 Task: Suggest an idea to google for sheet improvement and describe your suggestion "Implement conditional formatting to visually highlight important data trends and outliers" in your Google Sheet, making it easier to spot critical information at a glance." send it.
Action: Mouse moved to (269, 96)
Screenshot: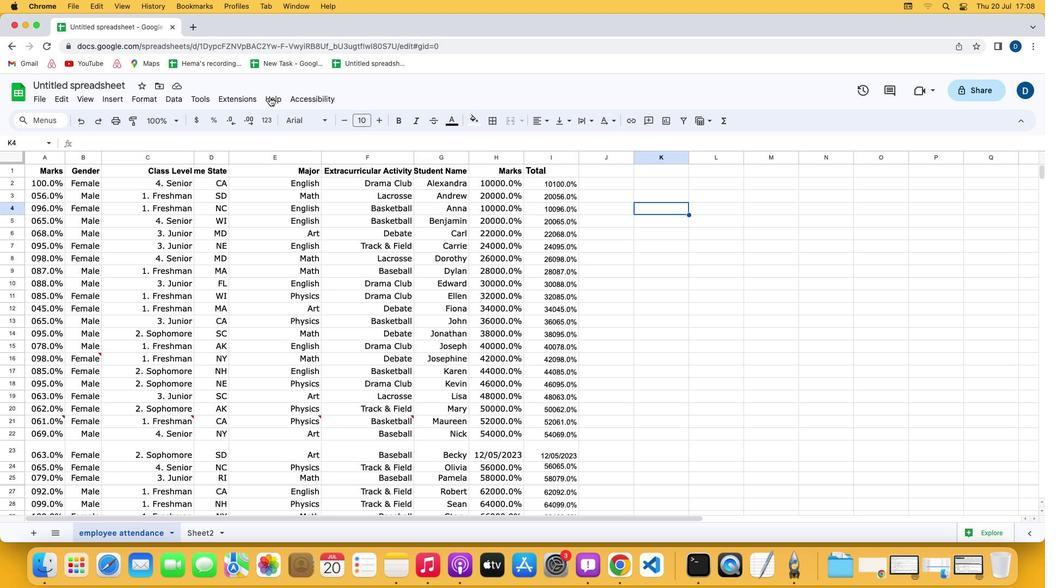 
Action: Mouse pressed left at (269, 96)
Screenshot: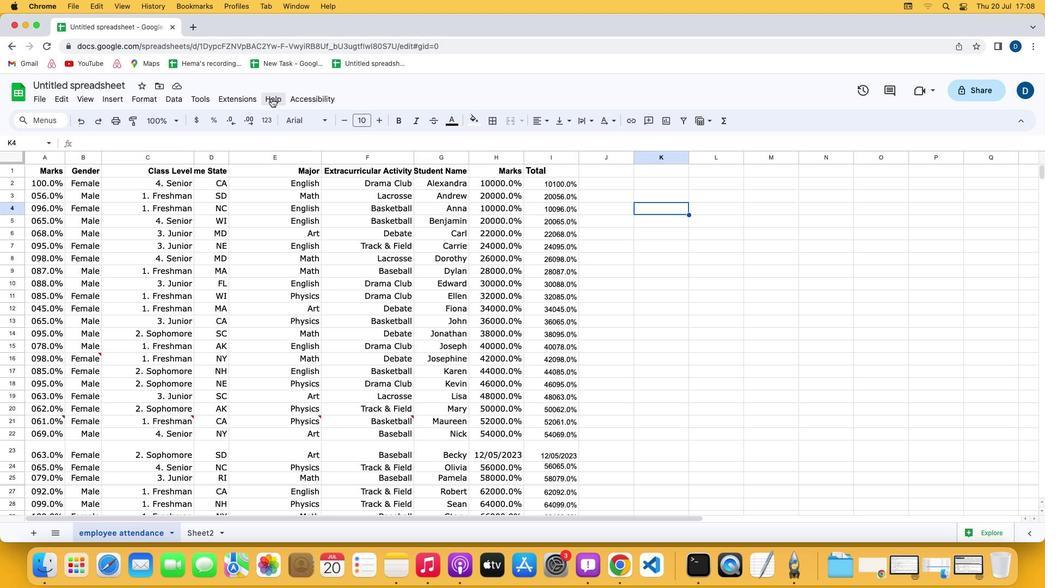 
Action: Mouse moved to (273, 98)
Screenshot: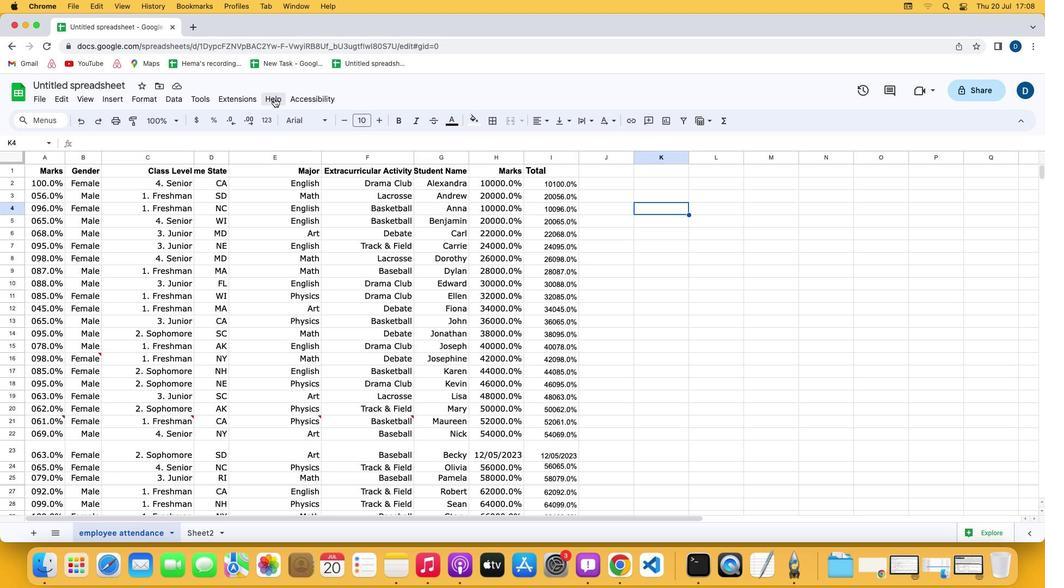 
Action: Mouse pressed left at (273, 98)
Screenshot: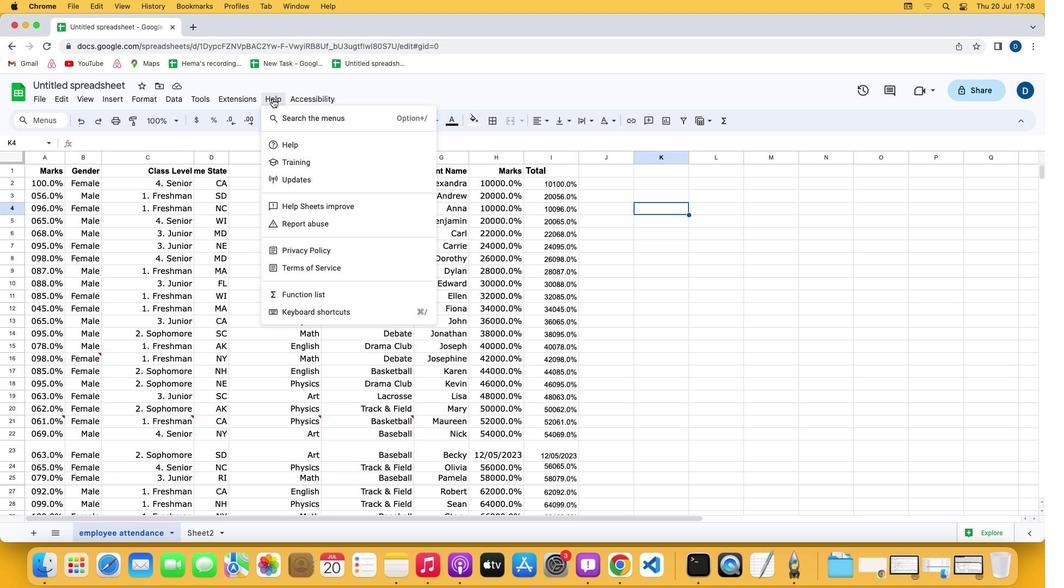 
Action: Mouse moved to (317, 208)
Screenshot: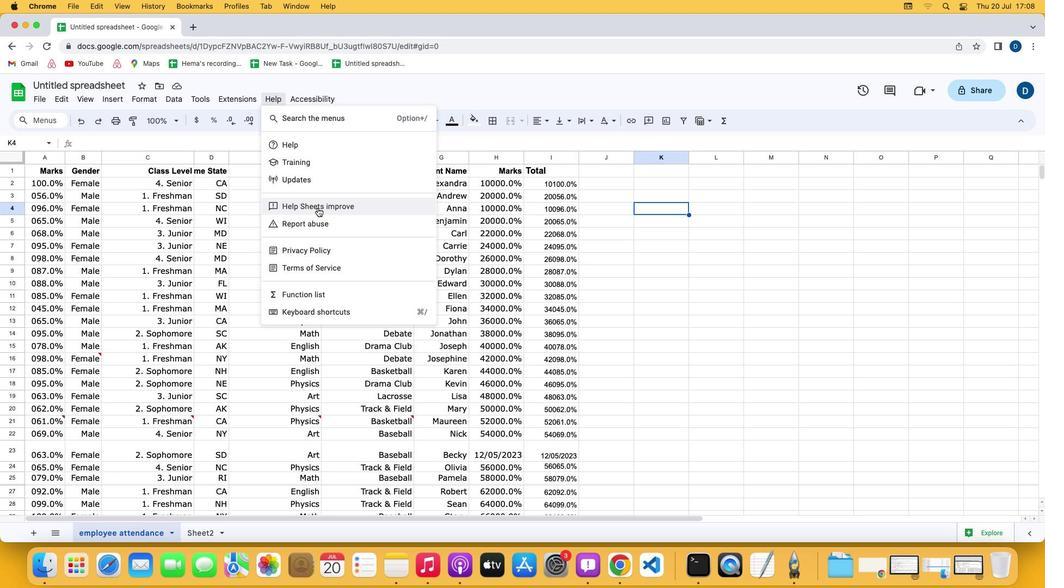 
Action: Mouse pressed left at (317, 208)
Screenshot: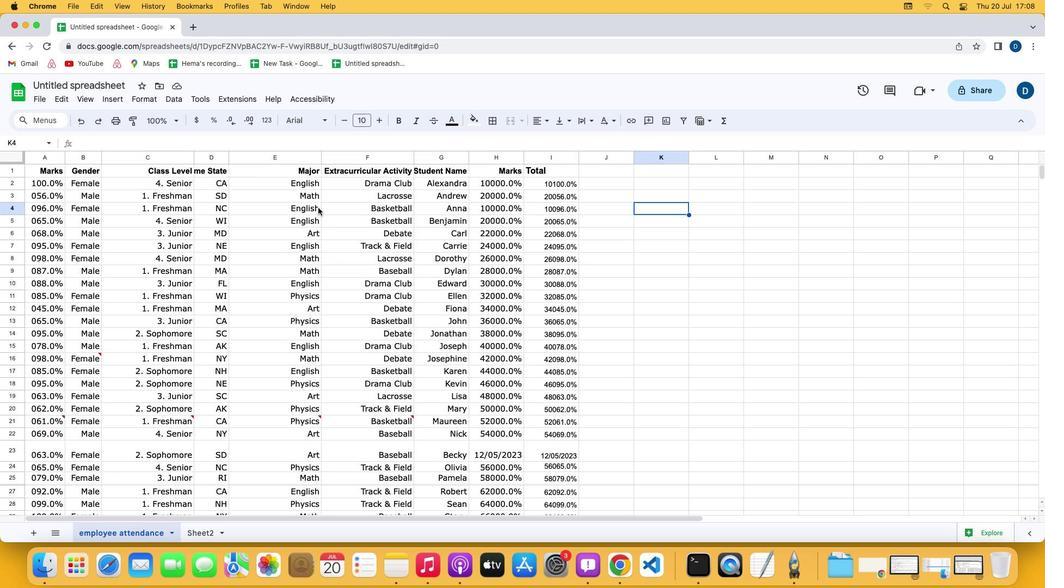 
Action: Mouse moved to (869, 265)
Screenshot: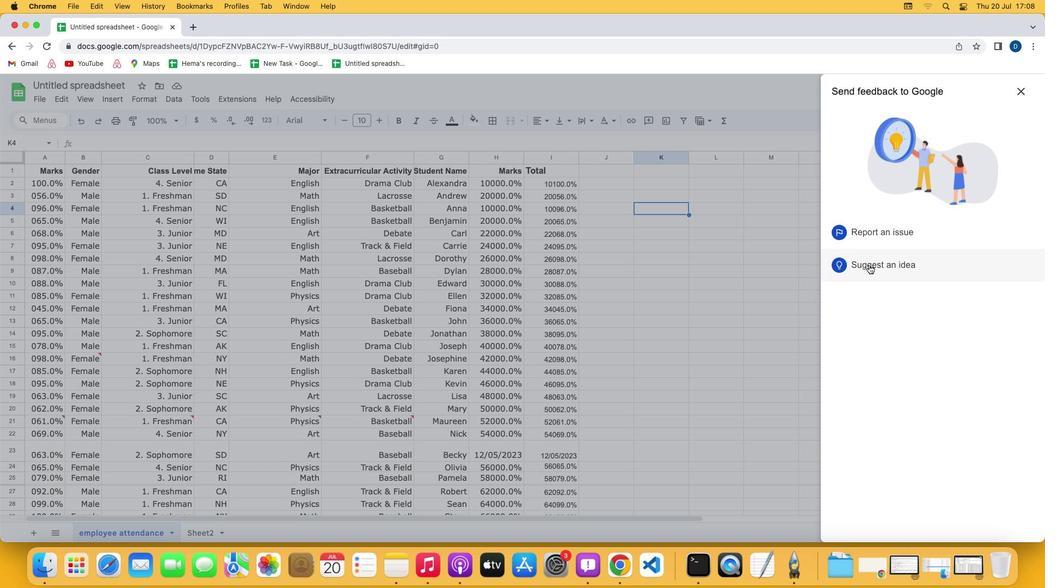 
Action: Mouse pressed left at (869, 265)
Screenshot: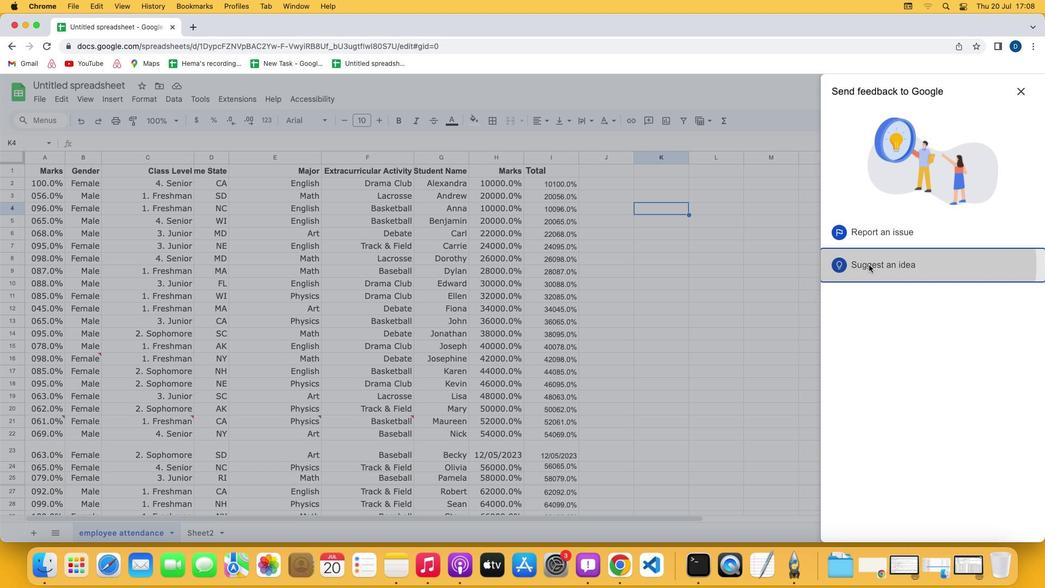 
Action: Mouse moved to (865, 181)
Screenshot: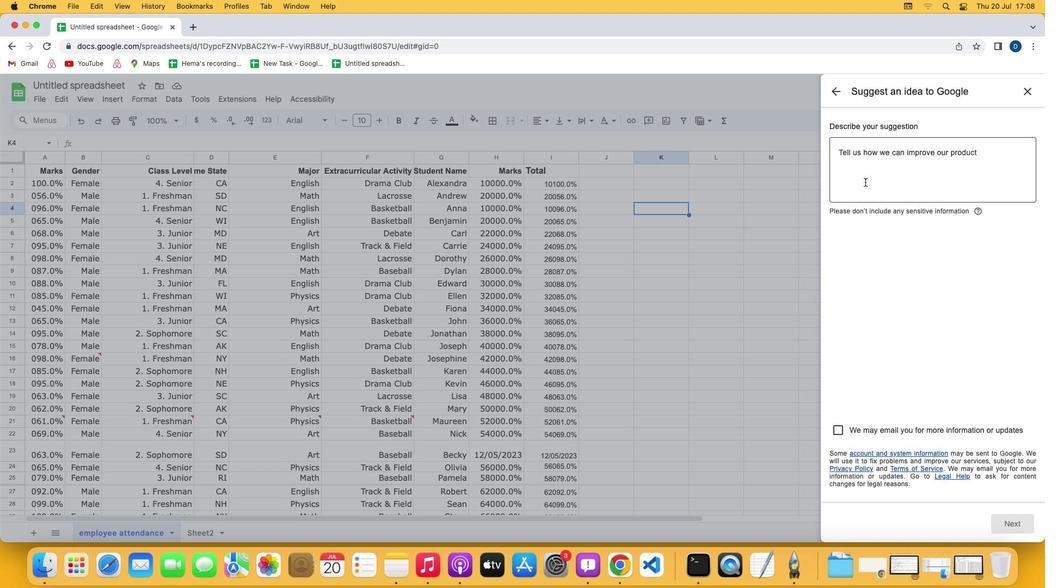 
Action: Mouse pressed left at (865, 181)
Screenshot: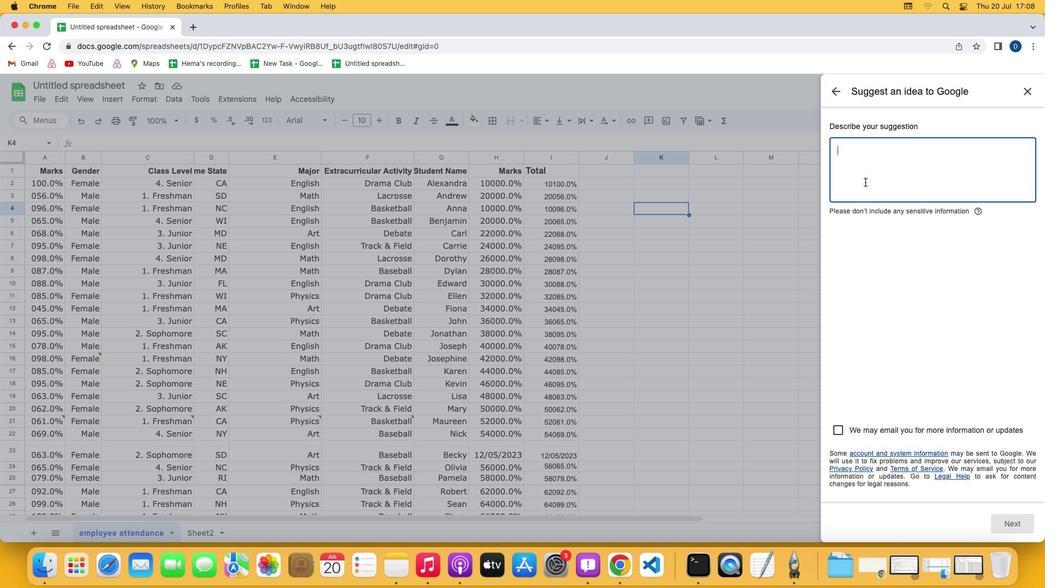 
Action: Mouse moved to (867, 192)
Screenshot: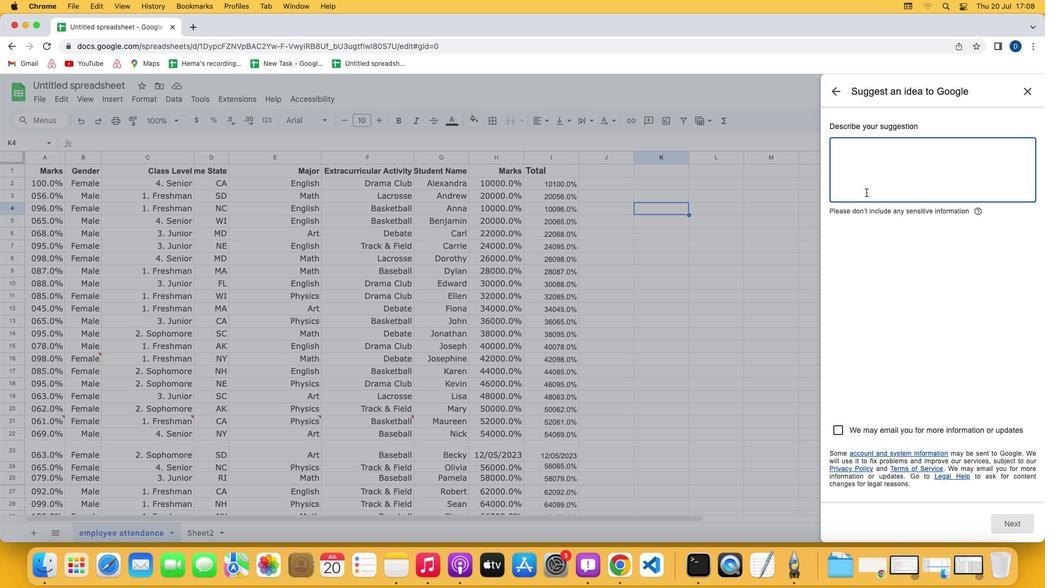
Action: Key pressed Key.shift'I''m''p''l''e''m''e''n''t'Key.space'c''o''n''d''i''t''i''o''n''a''l'Key.space'f''o''r''m''a''t''t''i''n''g'Key.space't''o'Key.space'v''i''s''u''a''l''l''y'Key.space'h''i''g''h''l''i''g''h''t'Key.space'i''m''p''o''e'Key.backspace'r''t''a''n''t'Key.space'd''a''t''a'Key.space't''r''e''n''d''s'Key.space'a''n''d'Key.space'o''u''t''l''i''e''r''s'Key.shift_r'"''i''n'Key.space'y''o''u''r'Key.spaceKey.shift'G''o''o''g''l''e'Key.spaceKey.shift'S''h''e''e''t'','Key.space'm''a''k''i''n''g'Key.space'i''t'Key.space'e''a''s''i''e''r'Key.space't''o'Key.space's''p''o''t'Key.space'c''r''i''t''i''c''a''l'Key.space'i''n''f''o''r''m''a''t''i''o''n'Key.space'a''t'Key.space'a'Key.space'g''l''a''n''c''e''.'
Screenshot: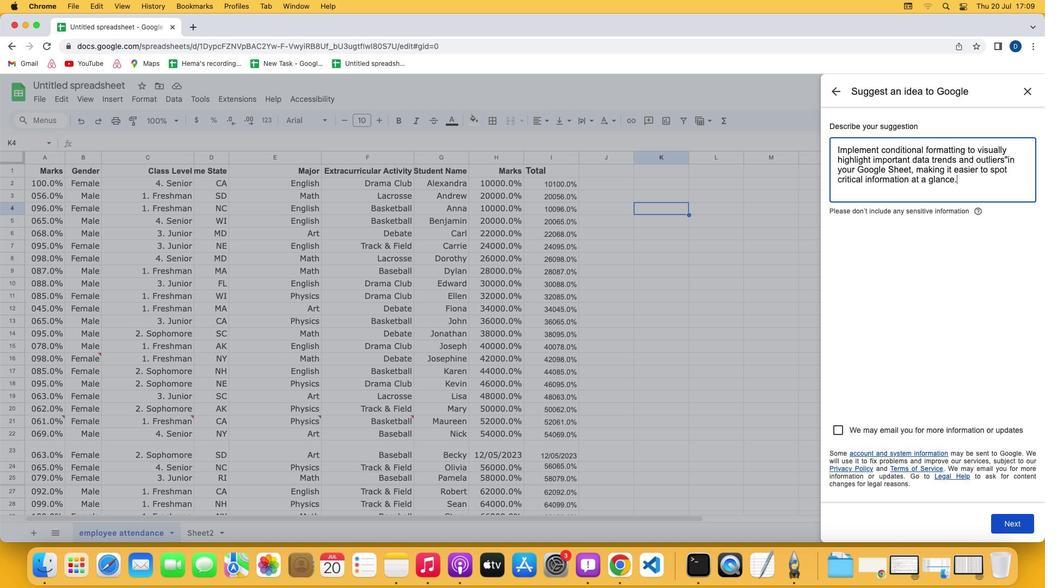 
Action: Mouse moved to (1000, 521)
Screenshot: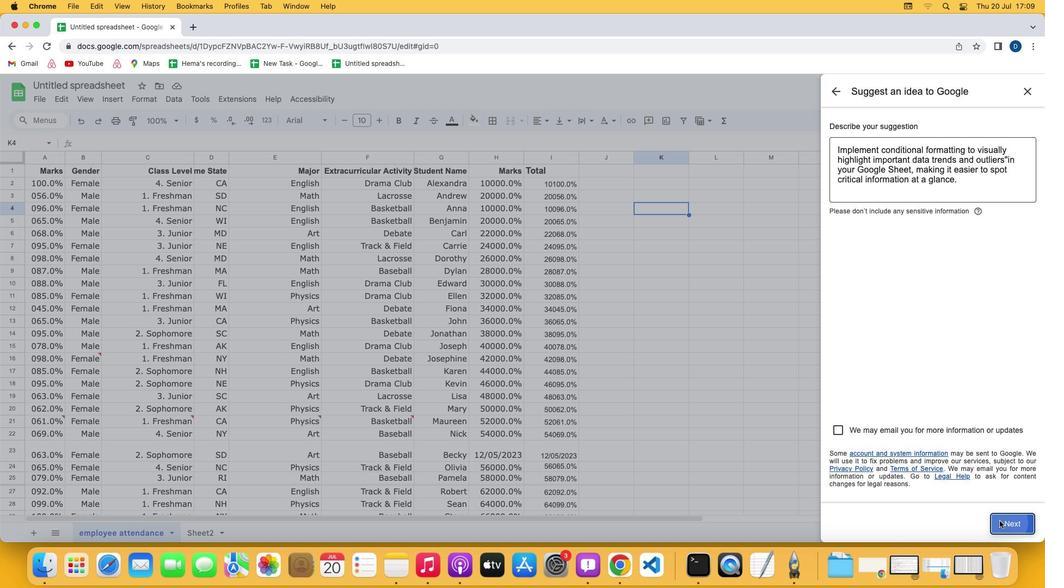 
Action: Mouse pressed left at (1000, 521)
Screenshot: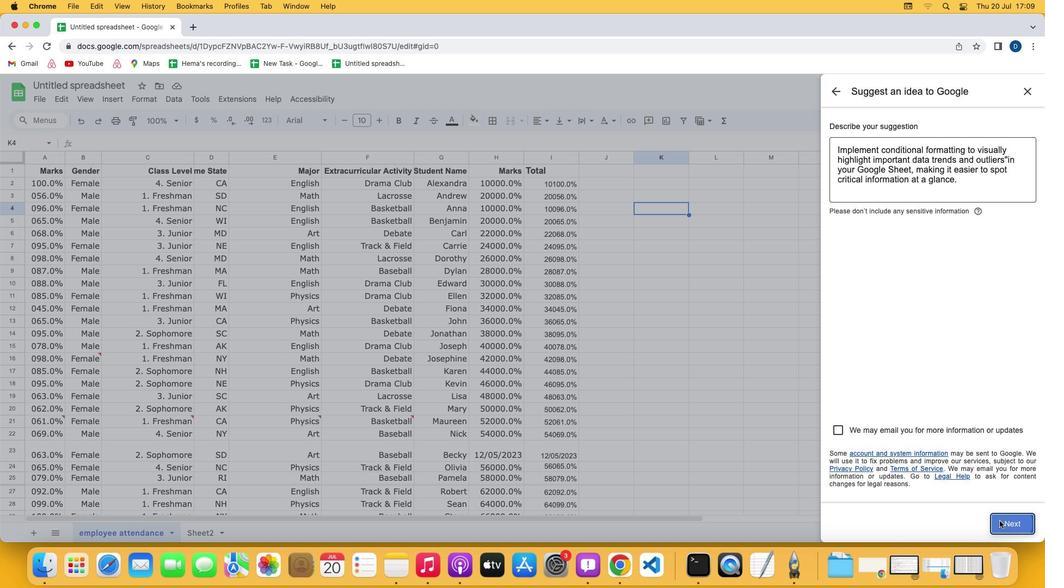 
Action: Mouse moved to (1008, 519)
Screenshot: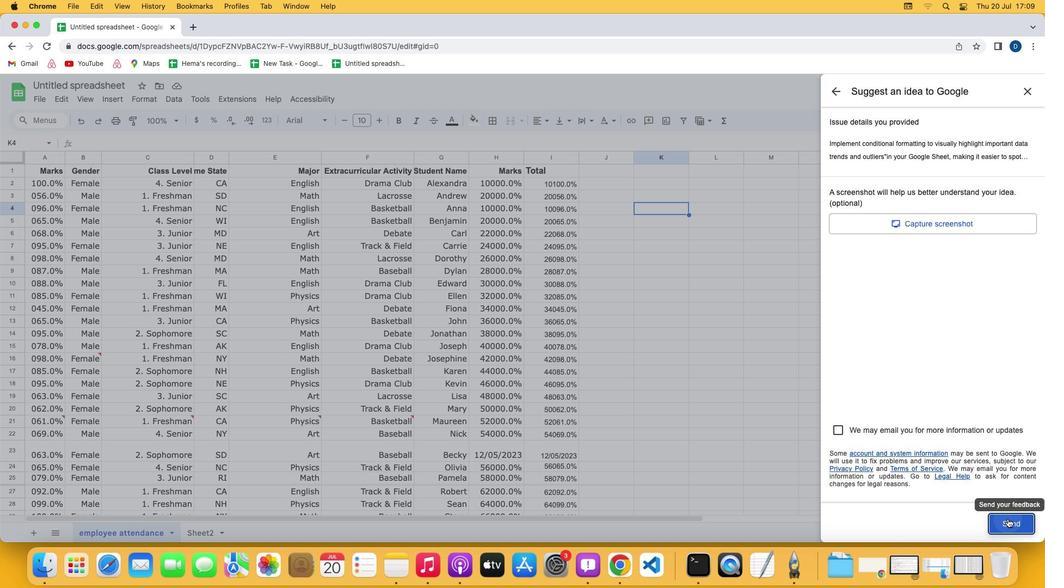 
Action: Mouse pressed left at (1008, 519)
Screenshot: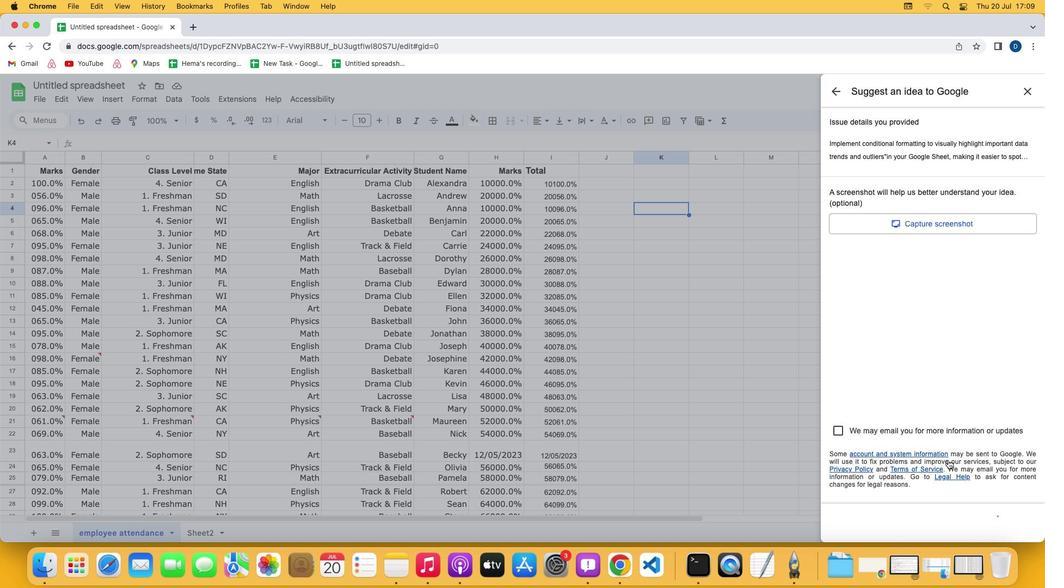 
Action: Mouse moved to (960, 380)
Screenshot: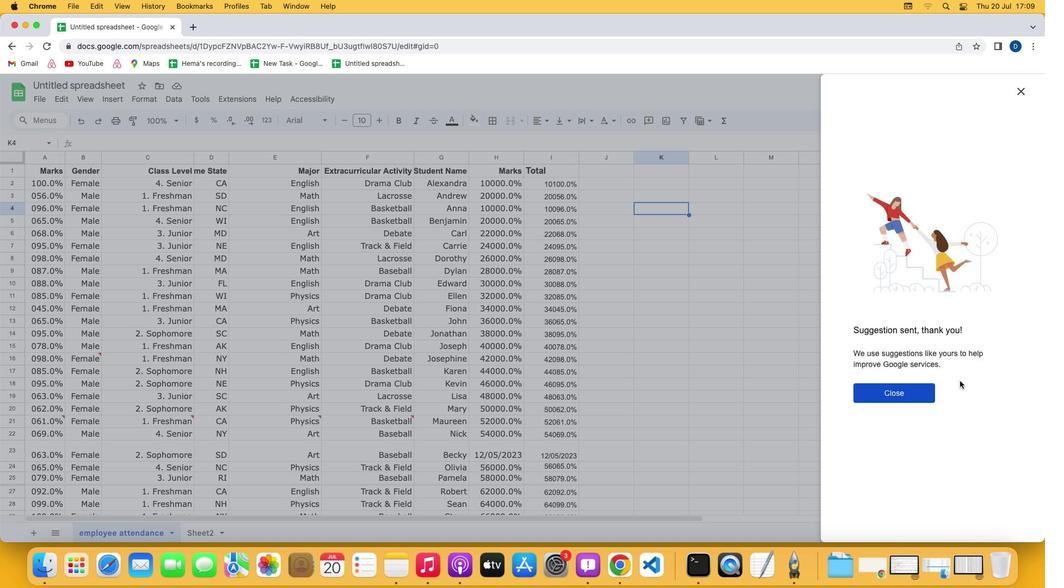 
